 Task: Add Attachment from "Attach a link" to Card Card0000000084 in Board Board0000000021 in Workspace WS0000000007 in Trello. Add Cover Red to Card Card0000000084 in Board Board0000000021 in Workspace WS0000000007 in Trello. Add "Join Card" Button Button0000000084  to Card Card0000000084 in Board Board0000000021 in Workspace WS0000000007 in Trello. Add Description DS0000000084 to Card Card0000000084 in Board Board0000000021 in Workspace WS0000000007 in Trello. Add Comment CM0000000084 to Card Card0000000084 in Board Board0000000021 in Workspace WS0000000007 in Trello
Action: Mouse moved to (402, 395)
Screenshot: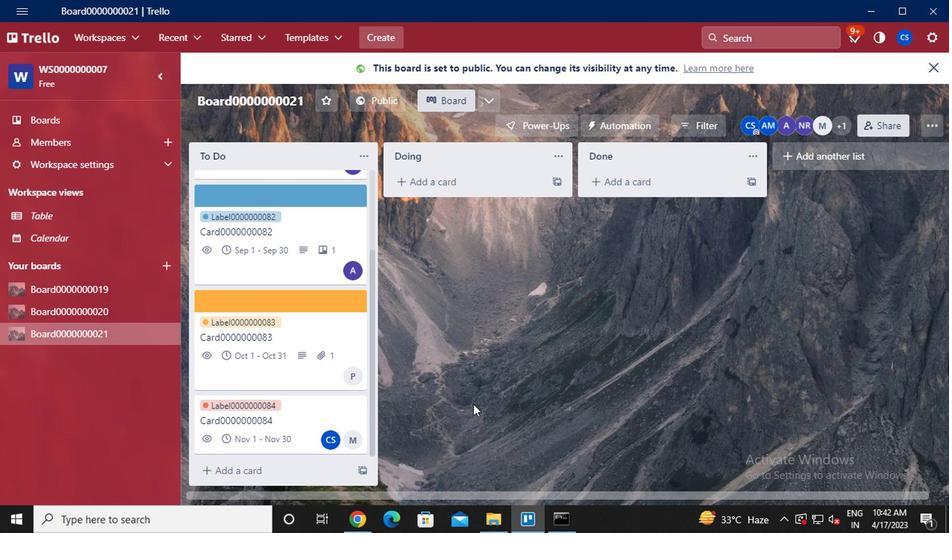 
Action: Mouse scrolled (402, 394) with delta (0, 0)
Screenshot: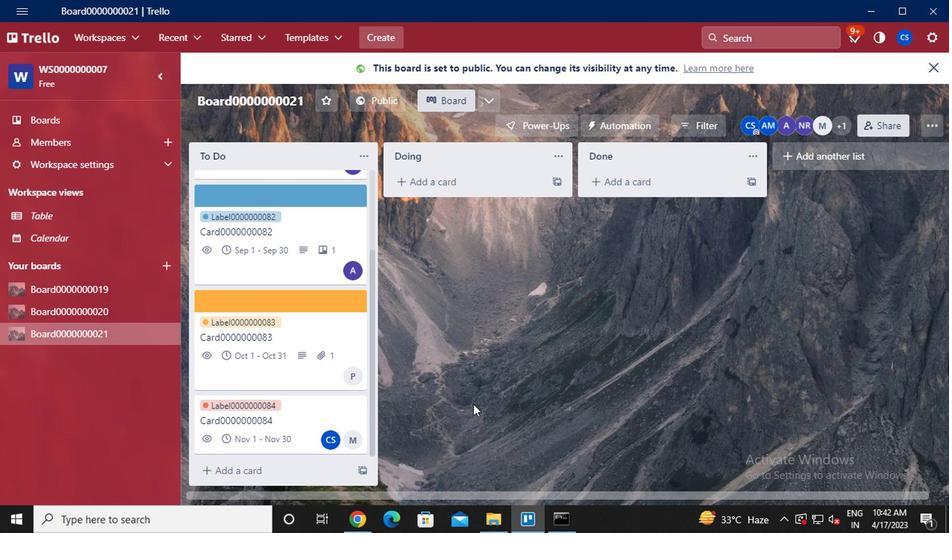 
Action: Mouse moved to (377, 392)
Screenshot: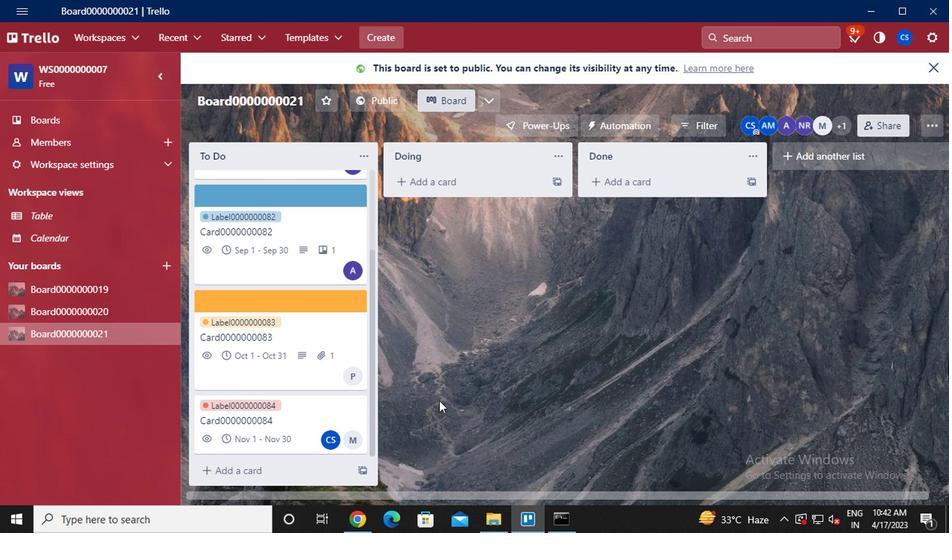 
Action: Mouse scrolled (377, 391) with delta (0, 0)
Screenshot: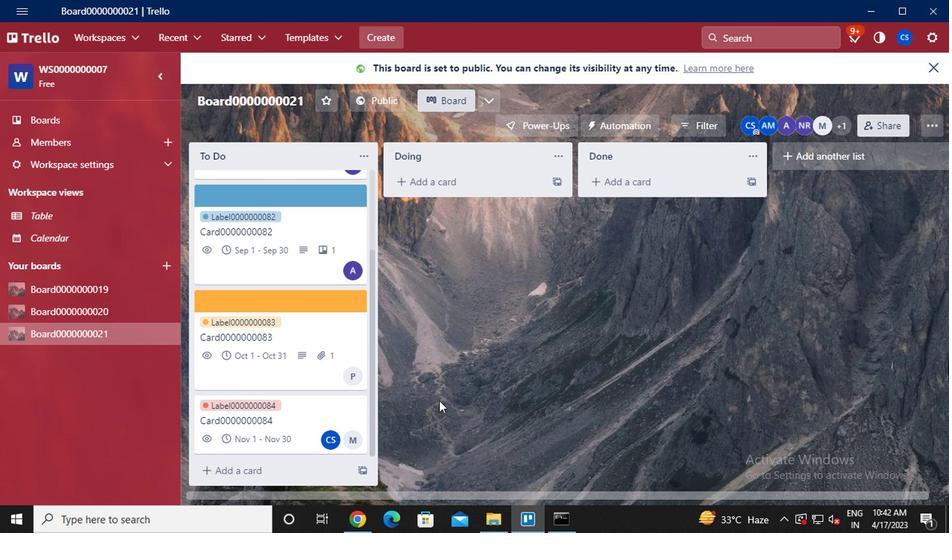 
Action: Mouse moved to (352, 392)
Screenshot: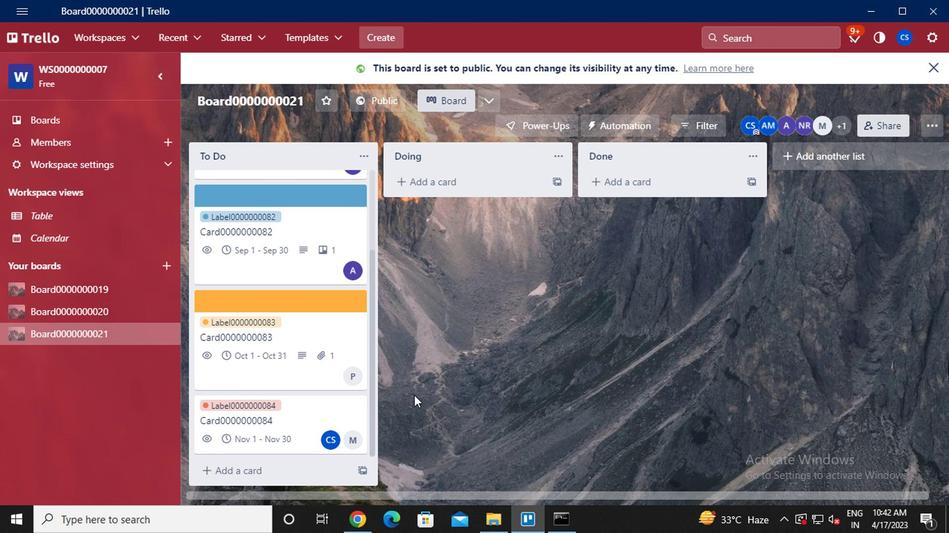 
Action: Mouse scrolled (352, 391) with delta (0, 0)
Screenshot: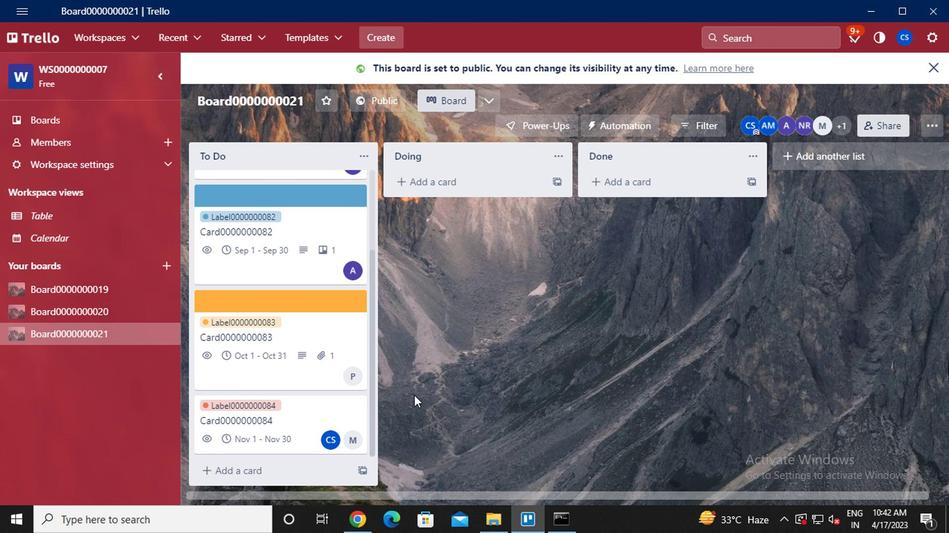 
Action: Mouse moved to (282, 420)
Screenshot: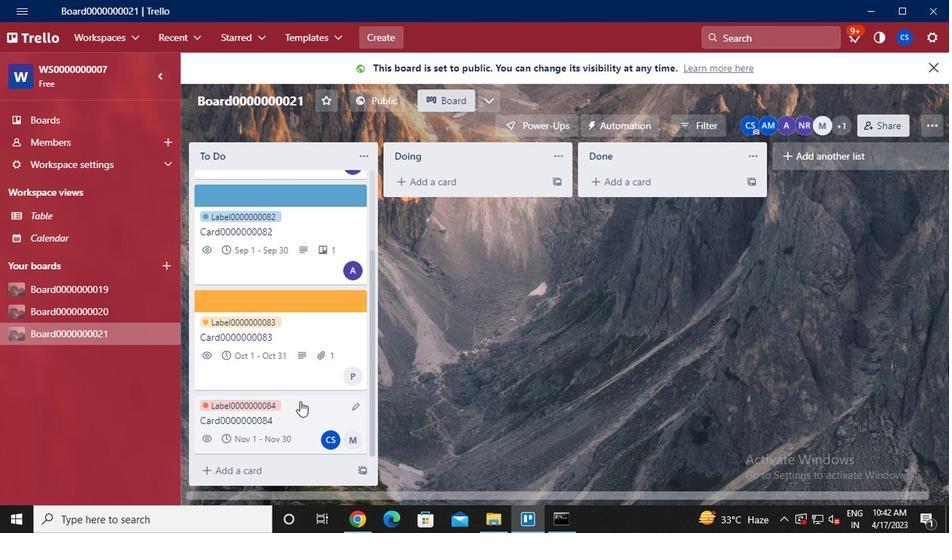 
Action: Mouse pressed left at (282, 420)
Screenshot: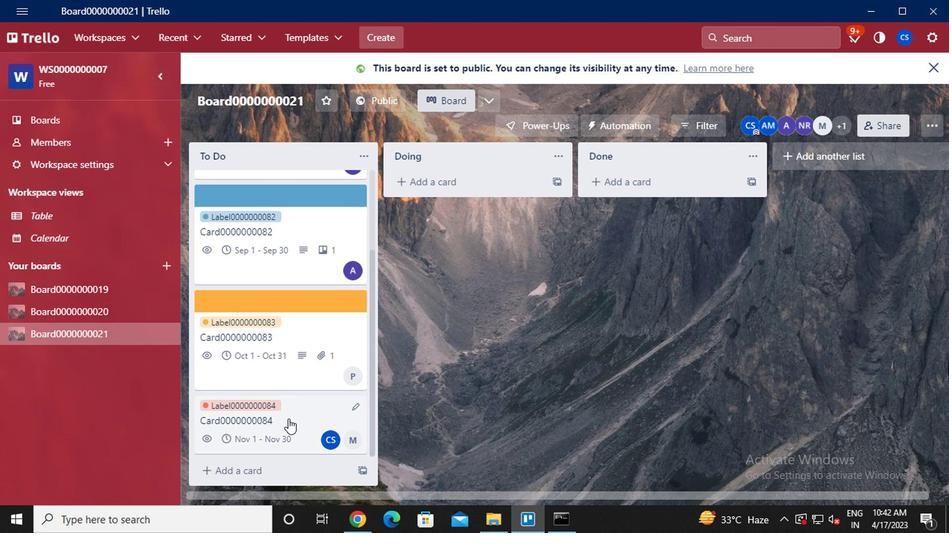 
Action: Mouse moved to (666, 247)
Screenshot: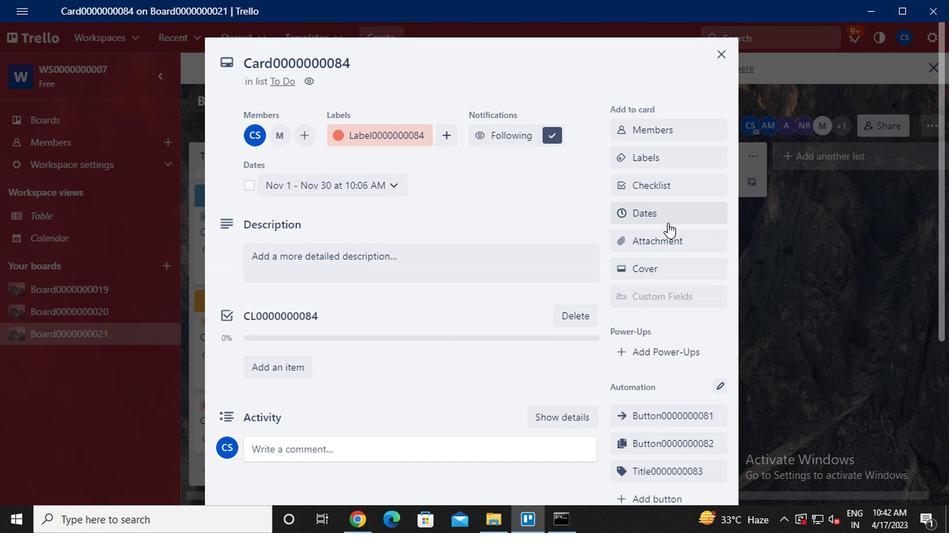 
Action: Mouse pressed left at (666, 247)
Screenshot: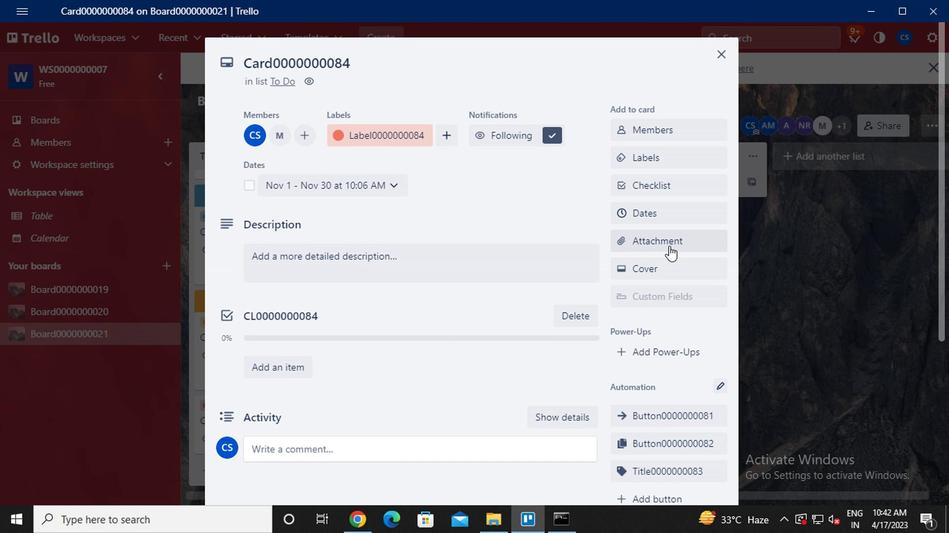 
Action: Key pressed <Key.shift>ctrl+V
Screenshot: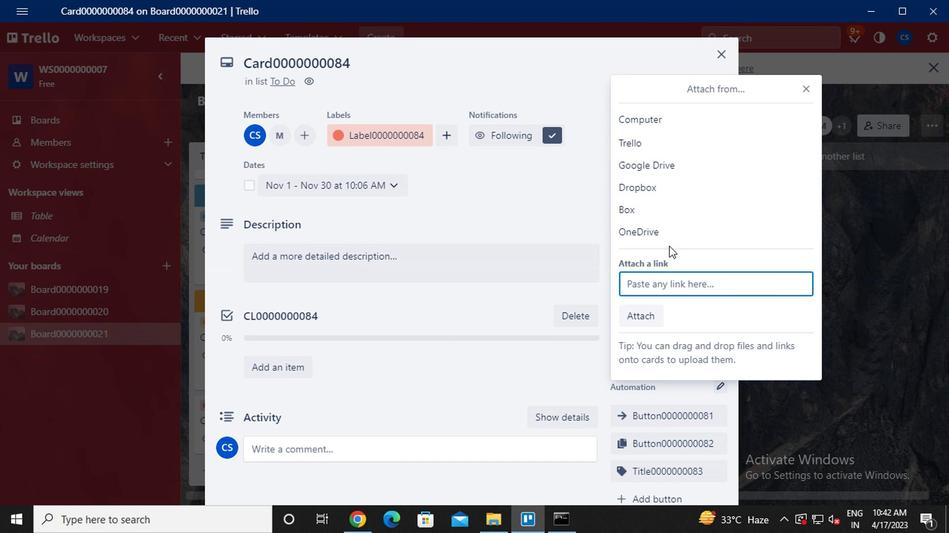 
Action: Mouse moved to (667, 308)
Screenshot: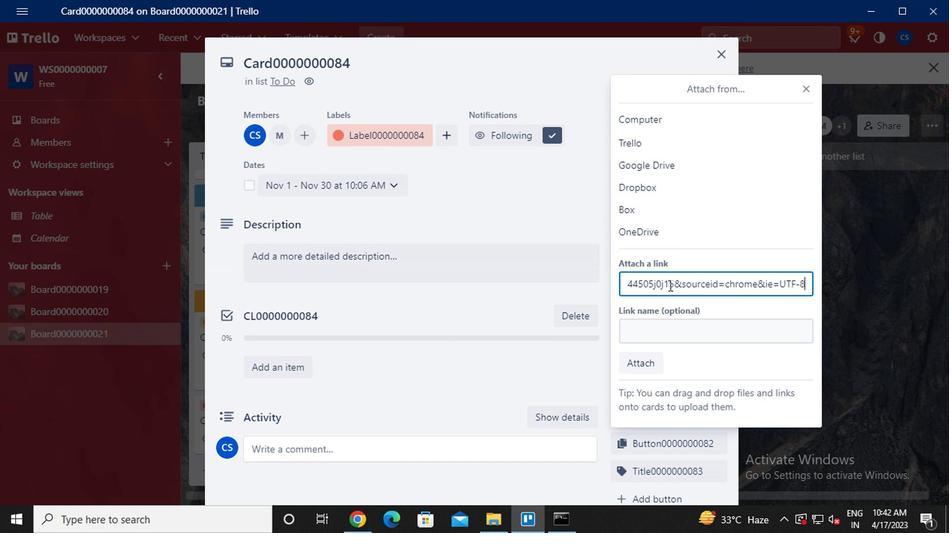 
Action: Key pressed <Key.enter>
Screenshot: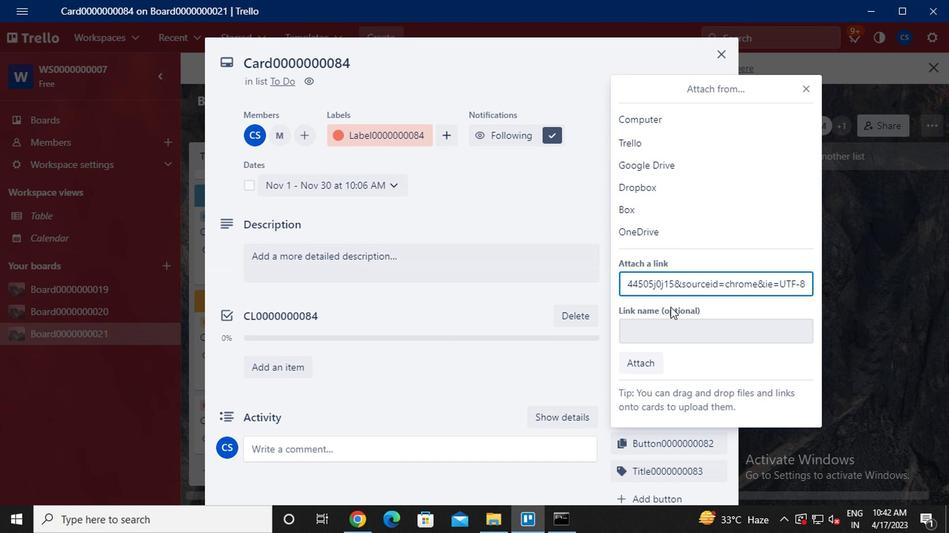 
Action: Mouse moved to (666, 272)
Screenshot: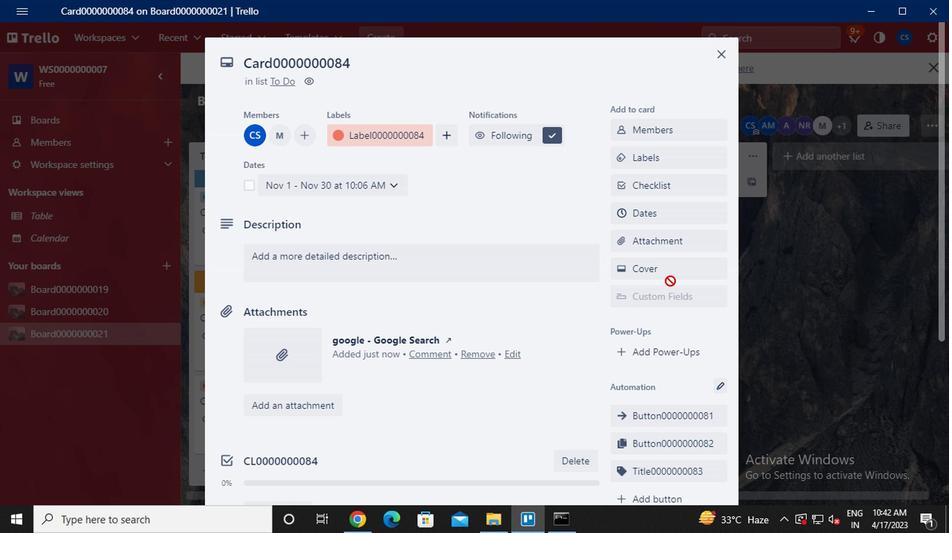 
Action: Mouse pressed left at (666, 272)
Screenshot: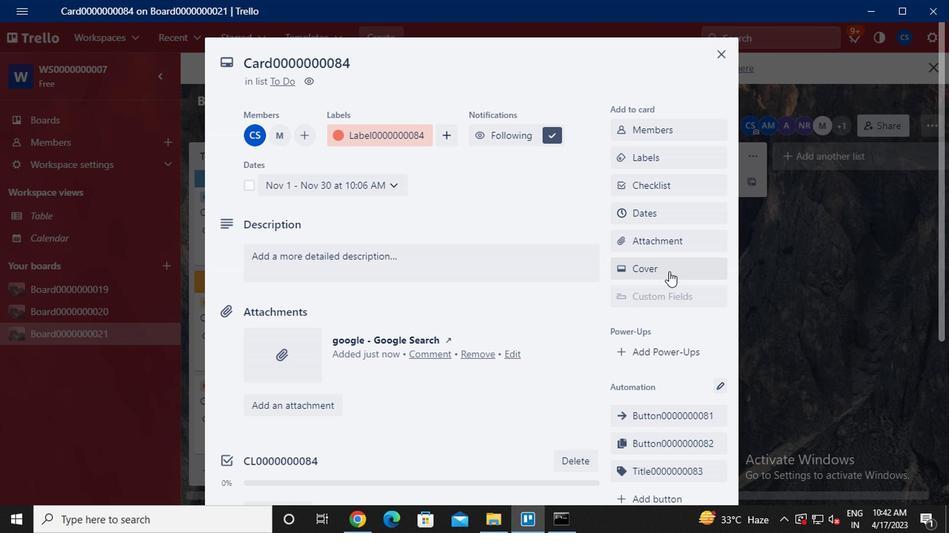 
Action: Mouse moved to (754, 231)
Screenshot: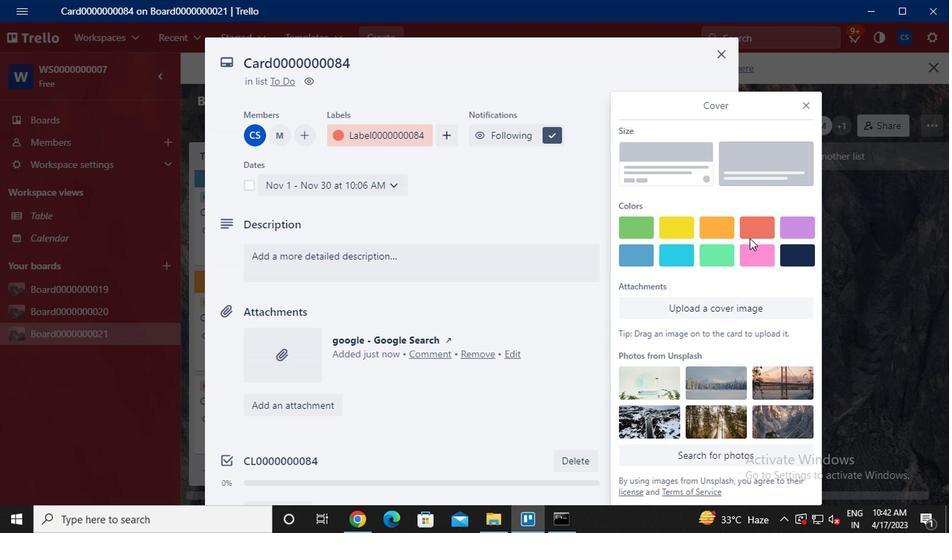 
Action: Mouse pressed left at (754, 231)
Screenshot: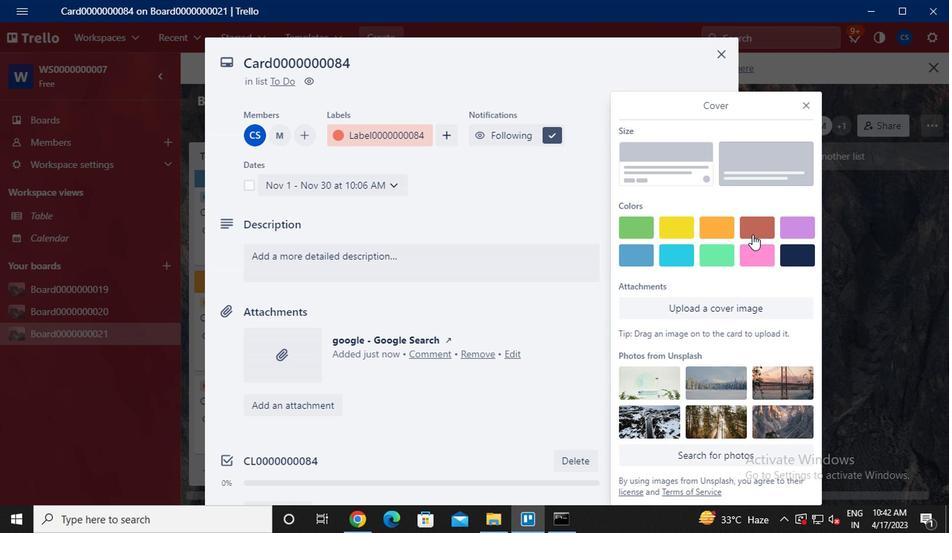 
Action: Mouse moved to (805, 81)
Screenshot: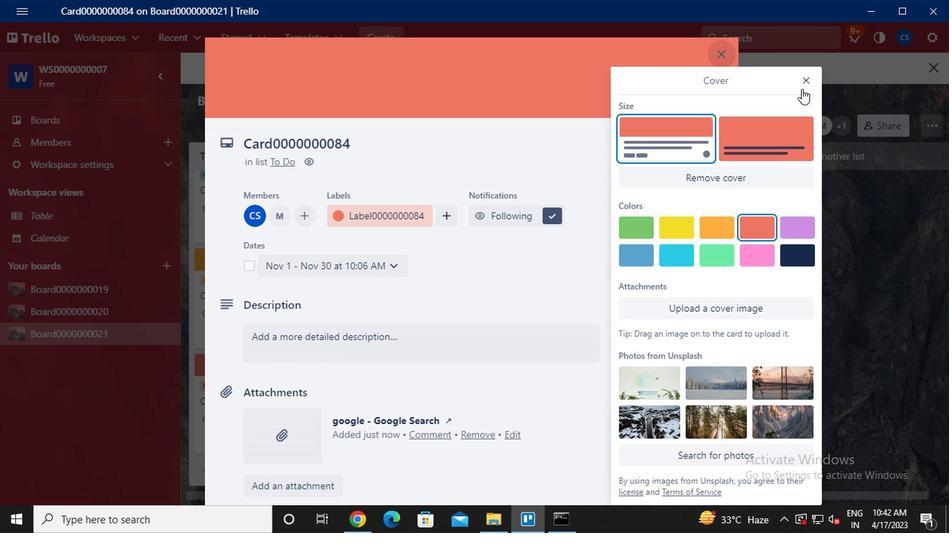 
Action: Mouse pressed left at (805, 81)
Screenshot: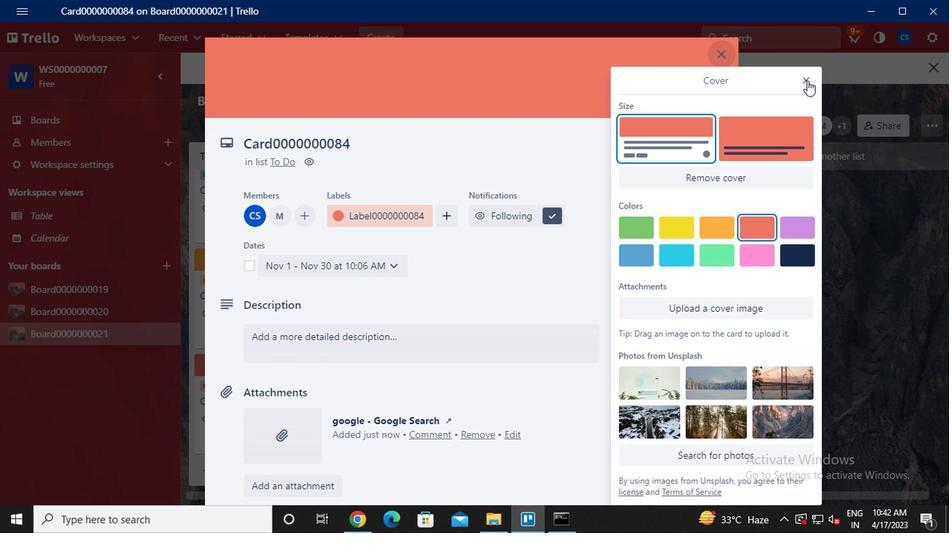 
Action: Mouse moved to (737, 192)
Screenshot: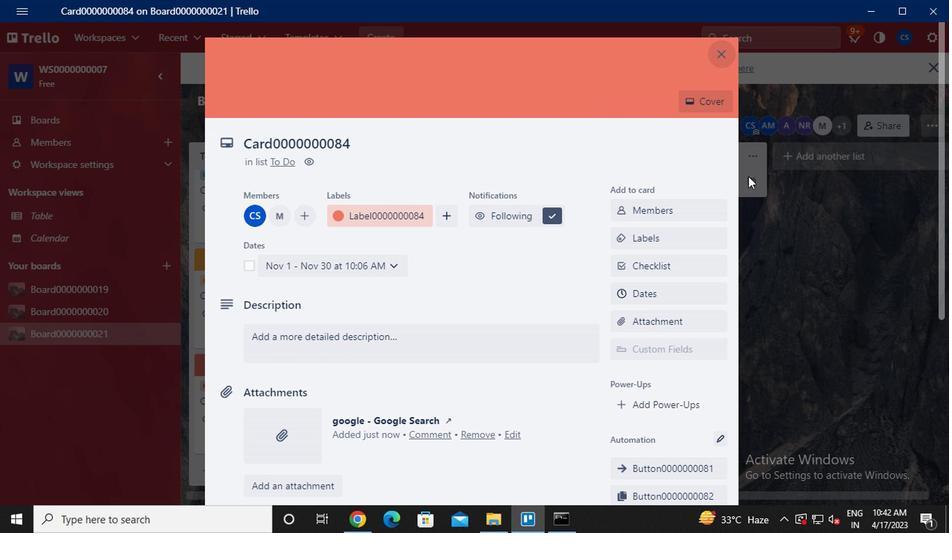 
Action: Mouse scrolled (737, 192) with delta (0, 0)
Screenshot: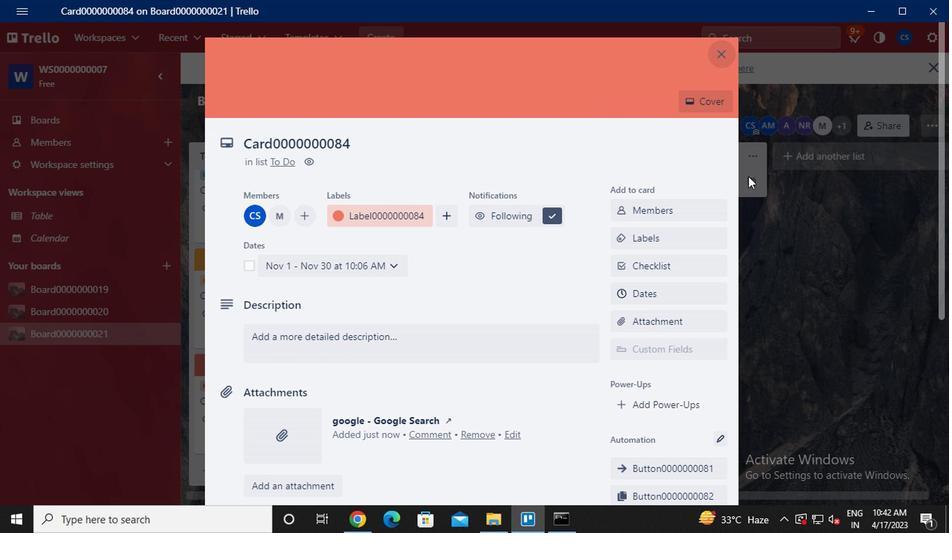 
Action: Mouse moved to (676, 262)
Screenshot: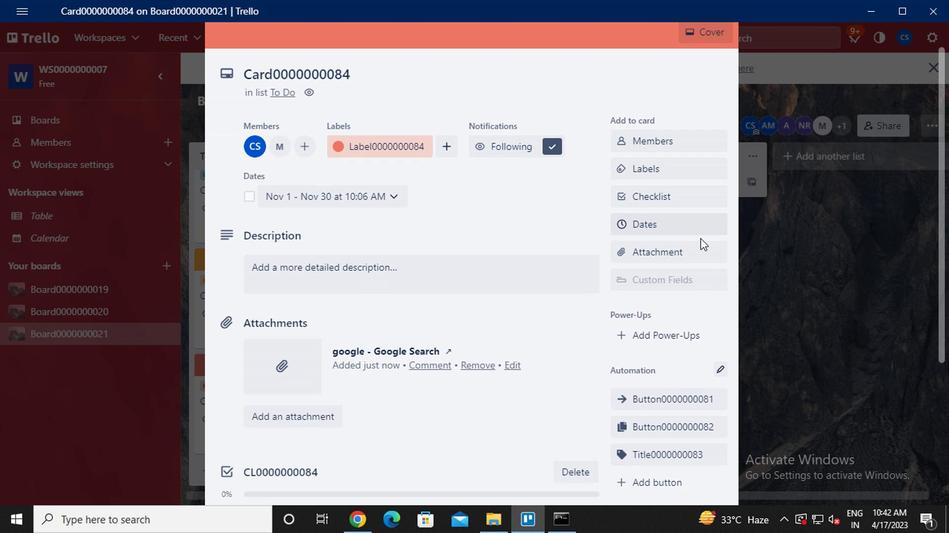 
Action: Mouse scrolled (676, 262) with delta (0, 0)
Screenshot: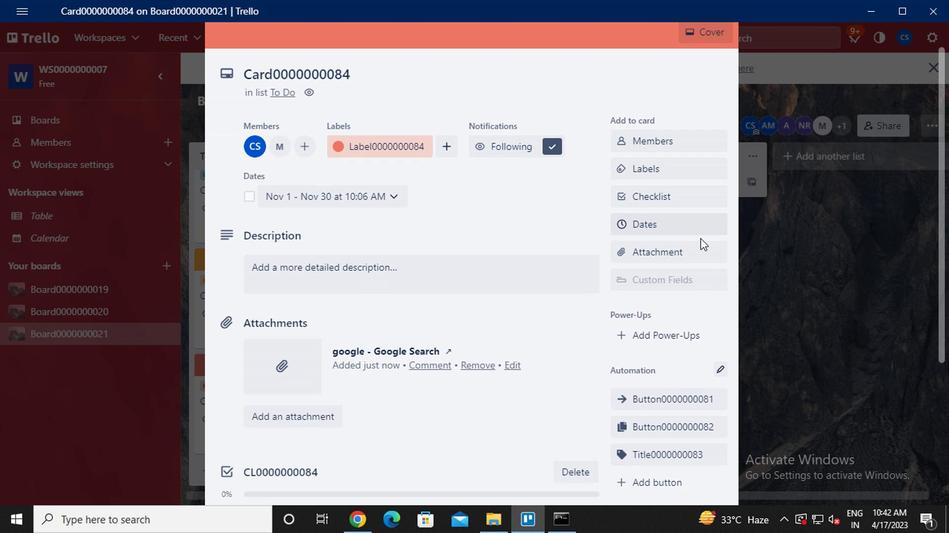 
Action: Mouse moved to (666, 276)
Screenshot: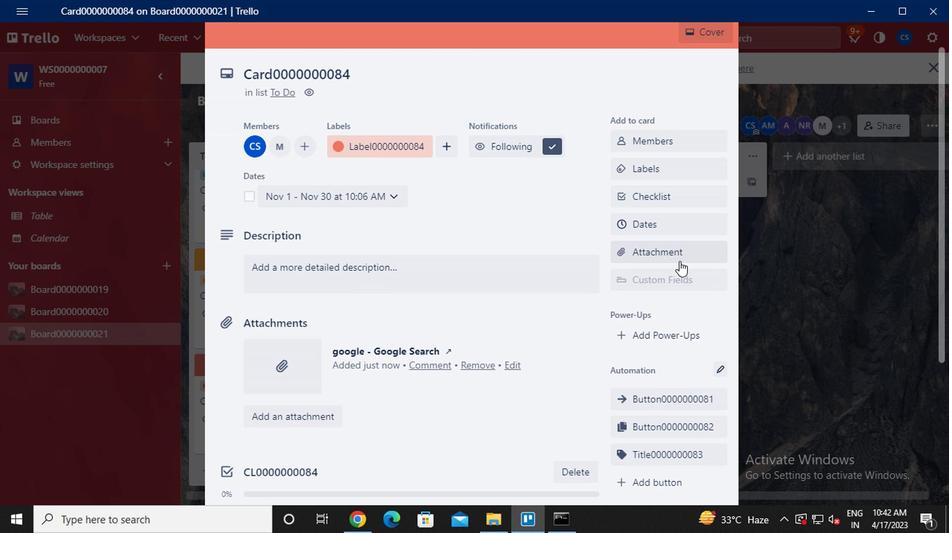 
Action: Mouse scrolled (666, 275) with delta (0, 0)
Screenshot: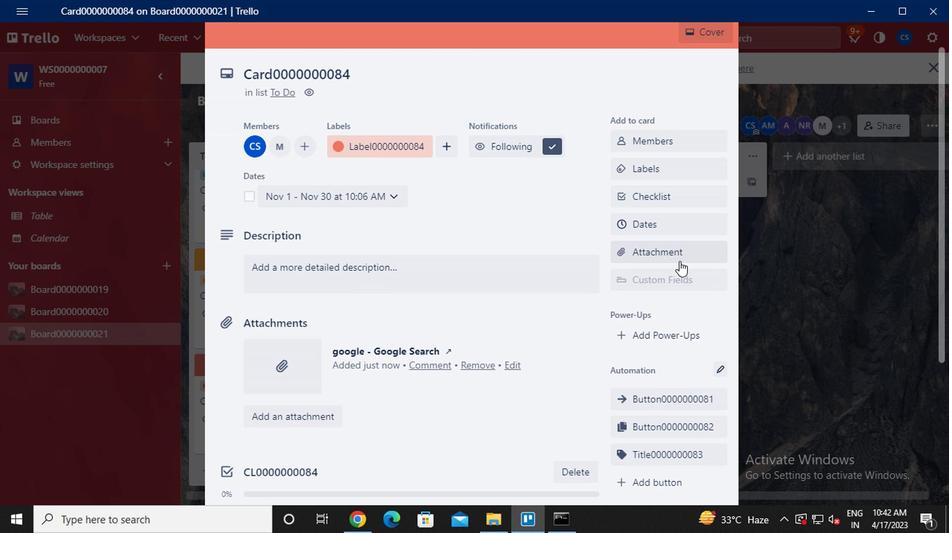 
Action: Mouse moved to (662, 290)
Screenshot: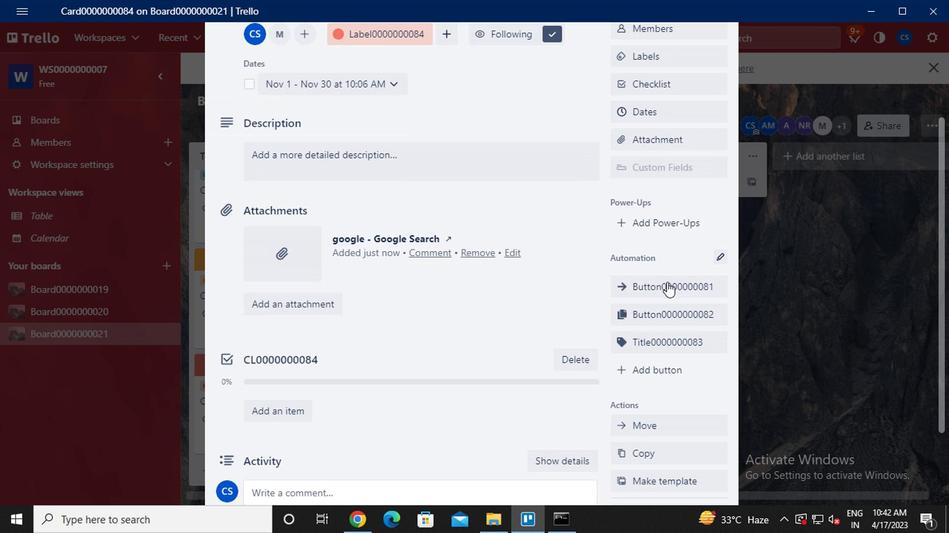 
Action: Mouse scrolled (662, 289) with delta (0, 0)
Screenshot: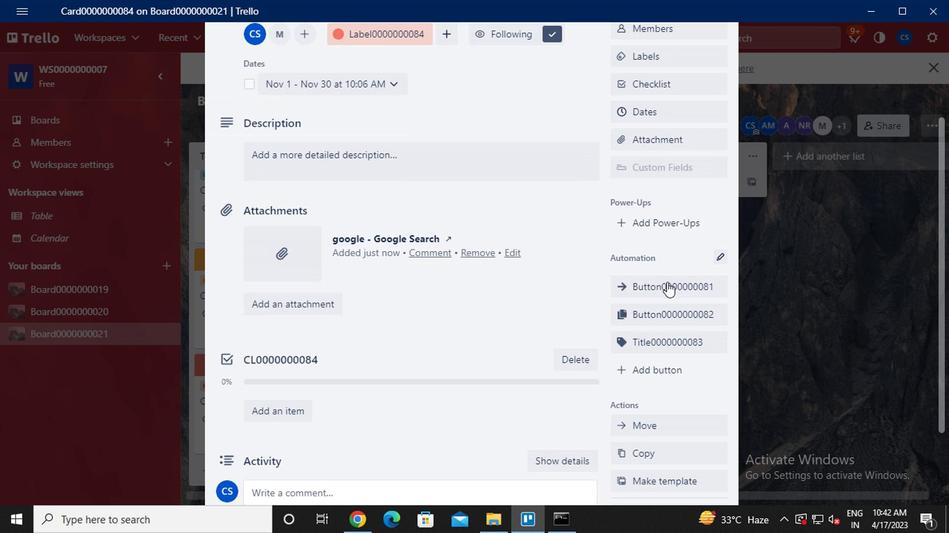 
Action: Mouse moved to (663, 281)
Screenshot: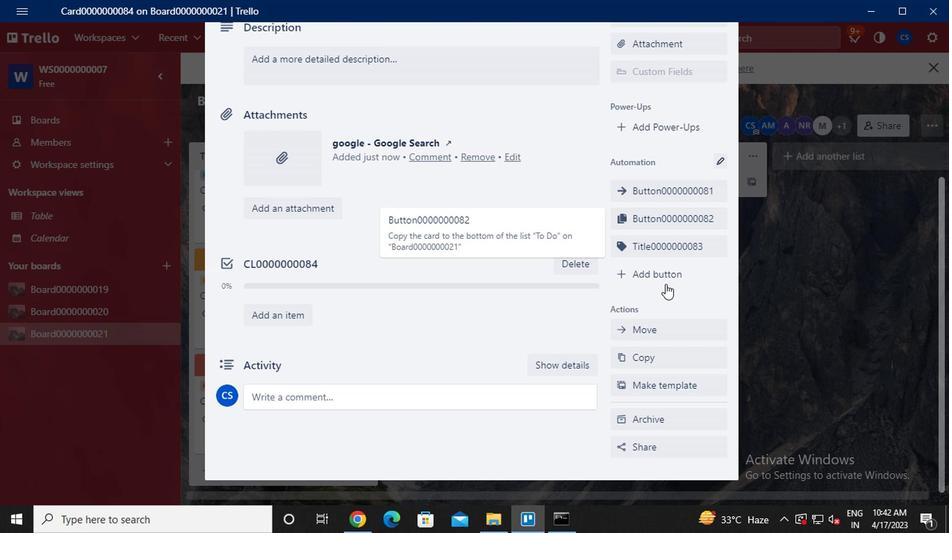 
Action: Mouse pressed left at (663, 281)
Screenshot: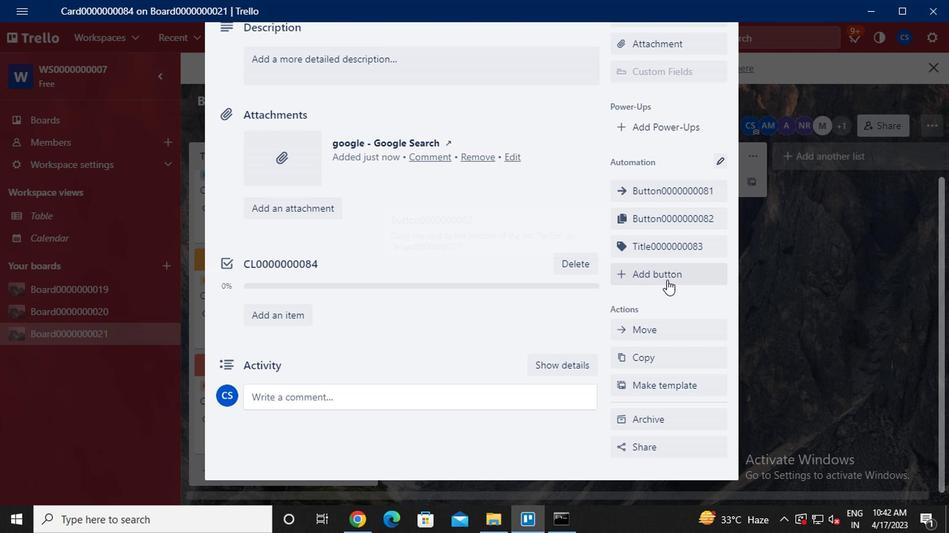 
Action: Mouse moved to (681, 208)
Screenshot: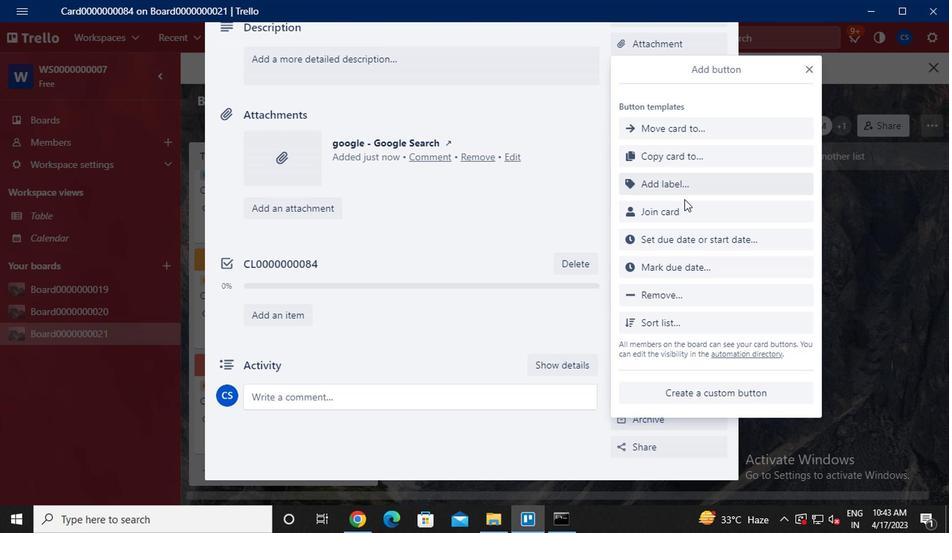 
Action: Mouse pressed left at (681, 208)
Screenshot: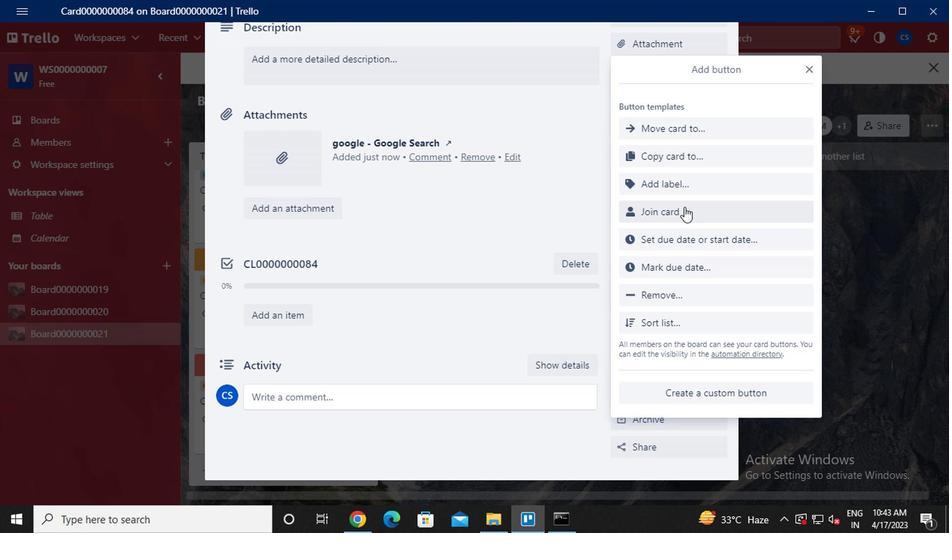 
Action: Mouse moved to (599, 266)
Screenshot: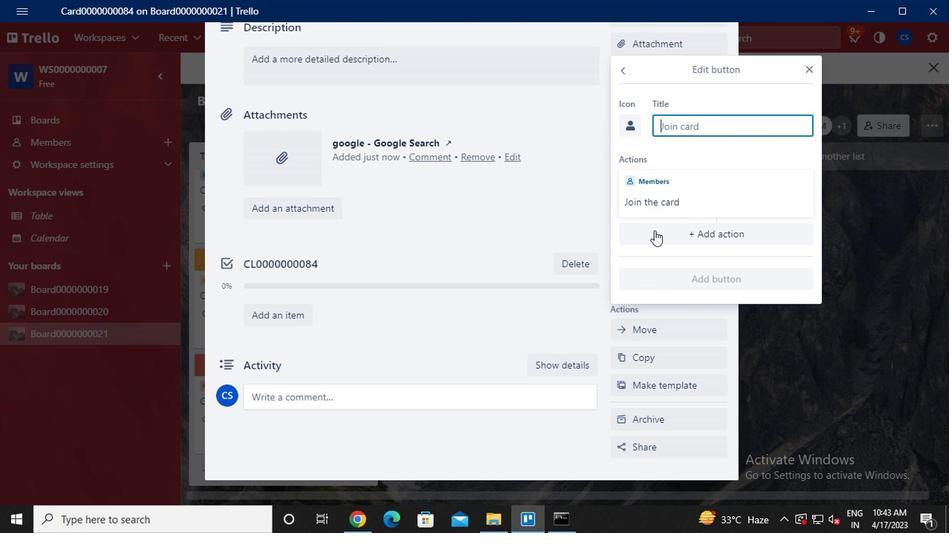 
Action: Key pressed <Key.caps_lock>ctrl+B<Key.caps_lock>UTTON0000000084
Screenshot: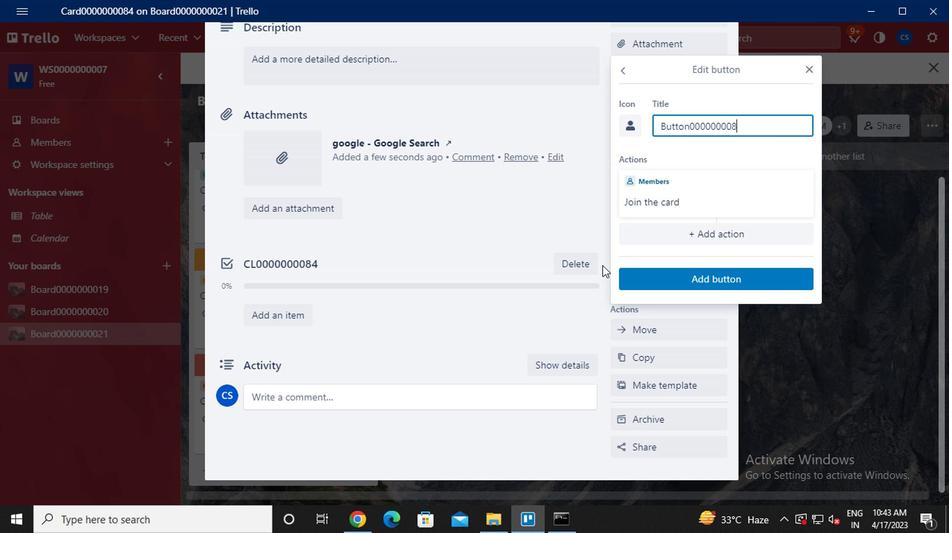 
Action: Mouse moved to (676, 279)
Screenshot: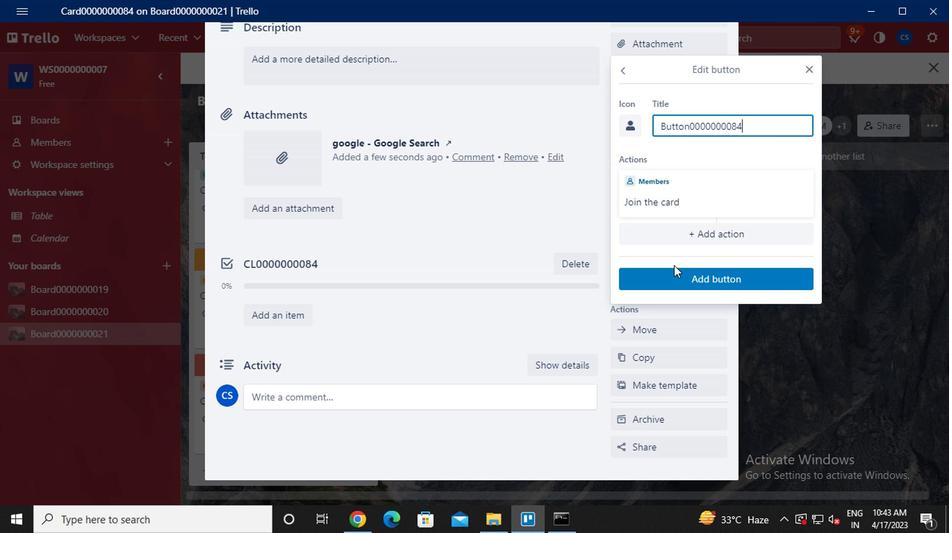 
Action: Mouse pressed left at (676, 279)
Screenshot: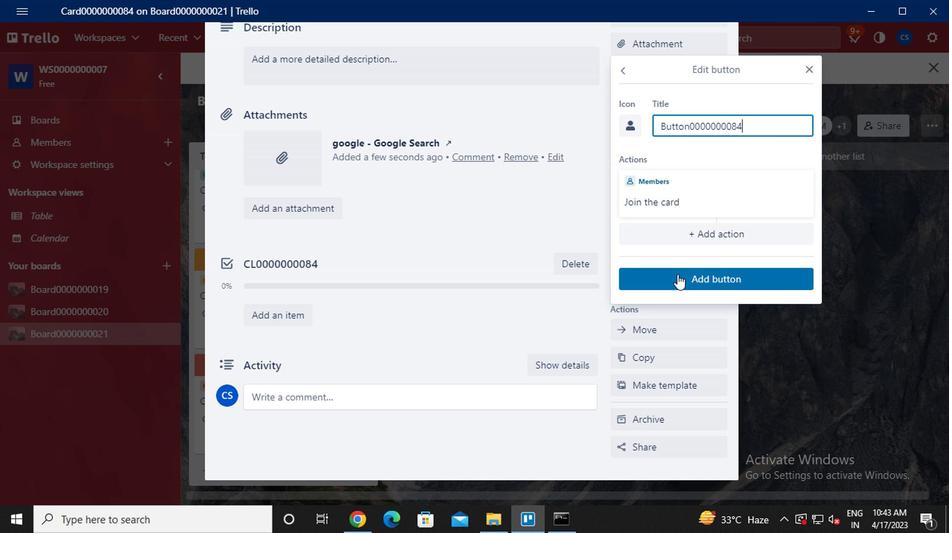 
Action: Mouse moved to (380, 200)
Screenshot: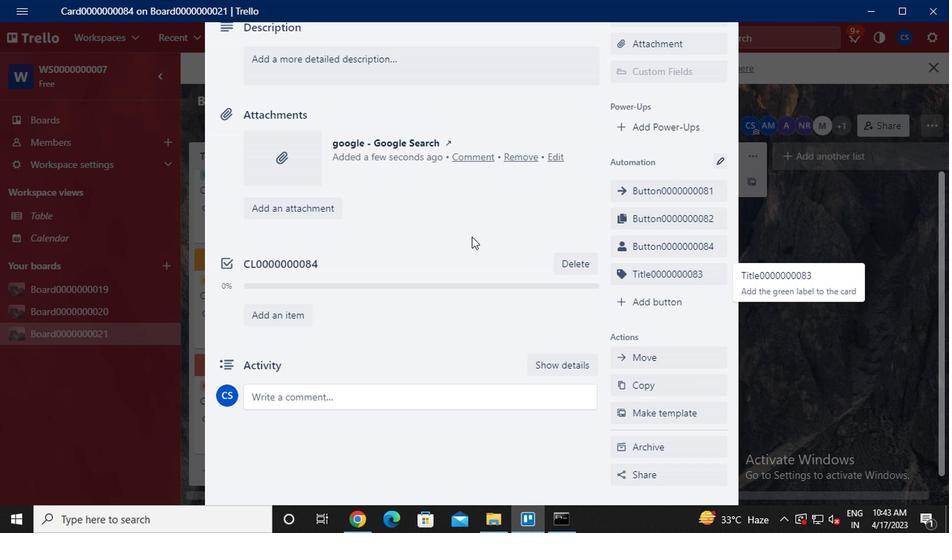 
Action: Mouse scrolled (380, 201) with delta (0, 0)
Screenshot: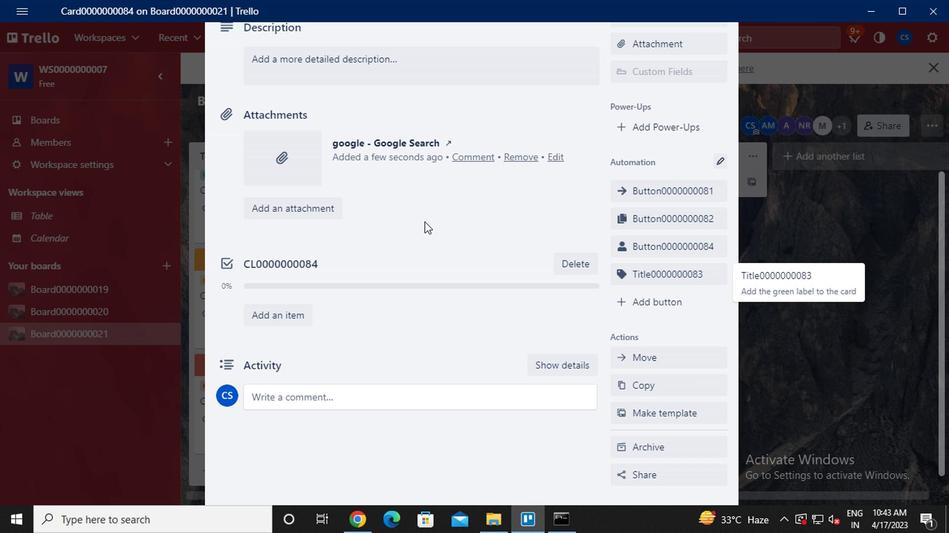 
Action: Mouse scrolled (380, 201) with delta (0, 0)
Screenshot: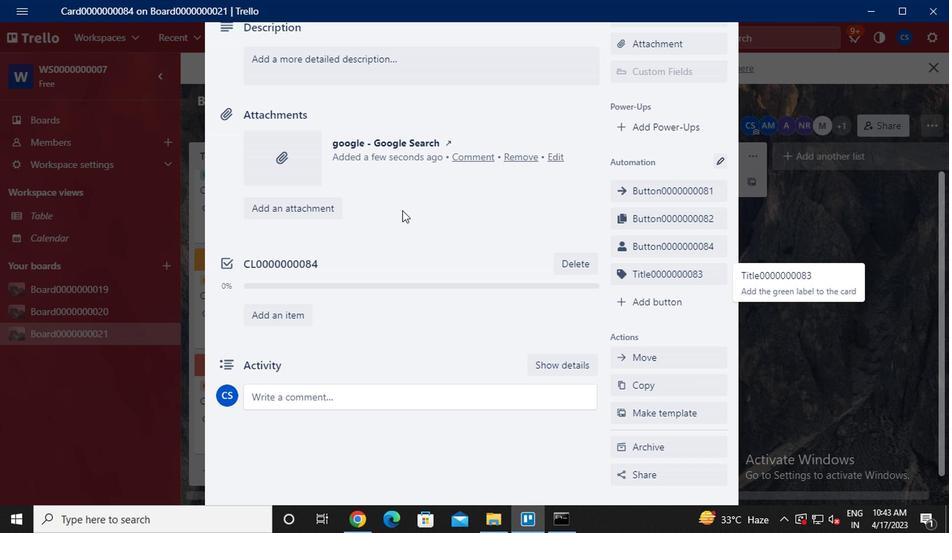 
Action: Mouse moved to (355, 191)
Screenshot: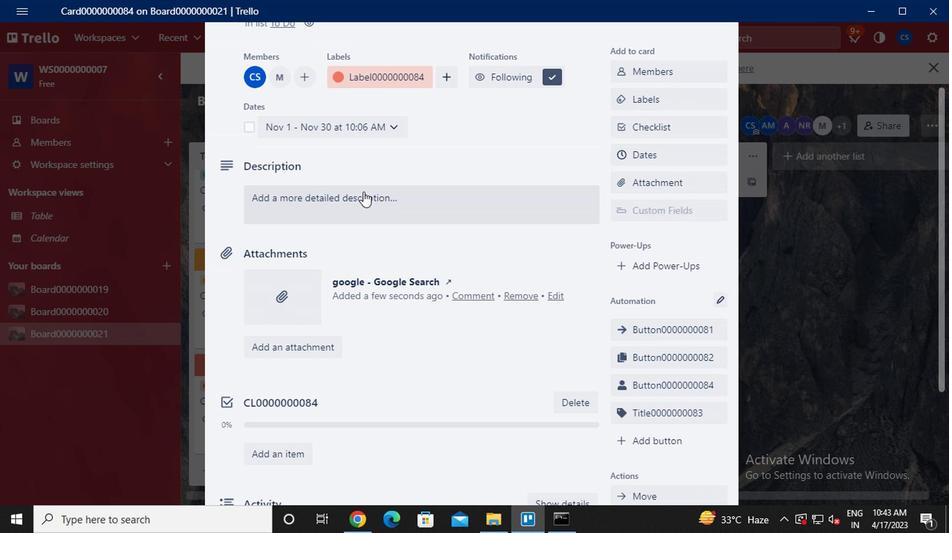 
Action: Mouse pressed left at (355, 191)
Screenshot: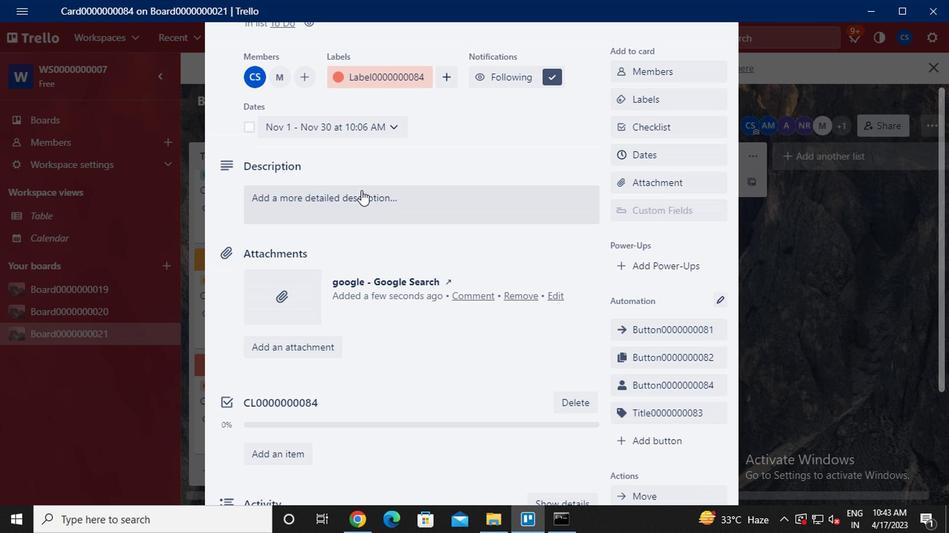
Action: Key pressed <Key.caps_lock>DS0000000084
Screenshot: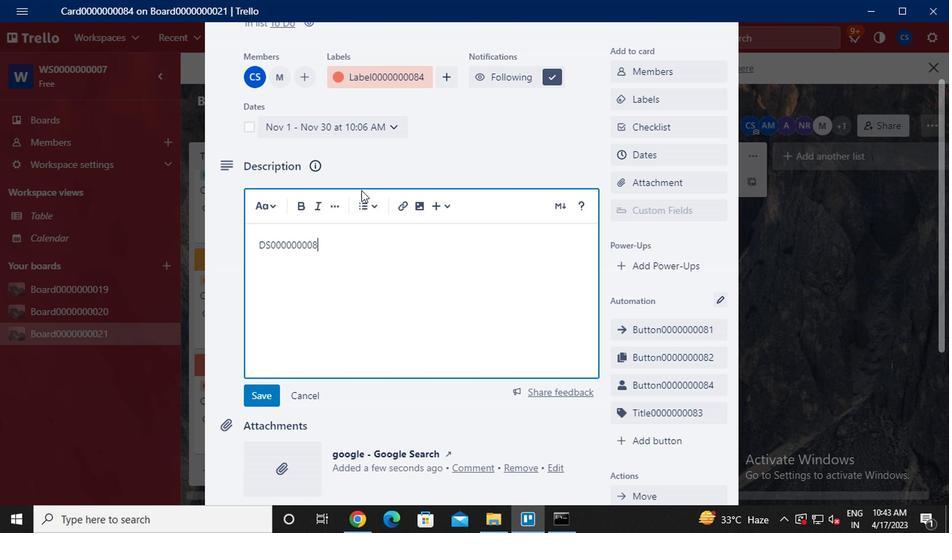 
Action: Mouse moved to (267, 395)
Screenshot: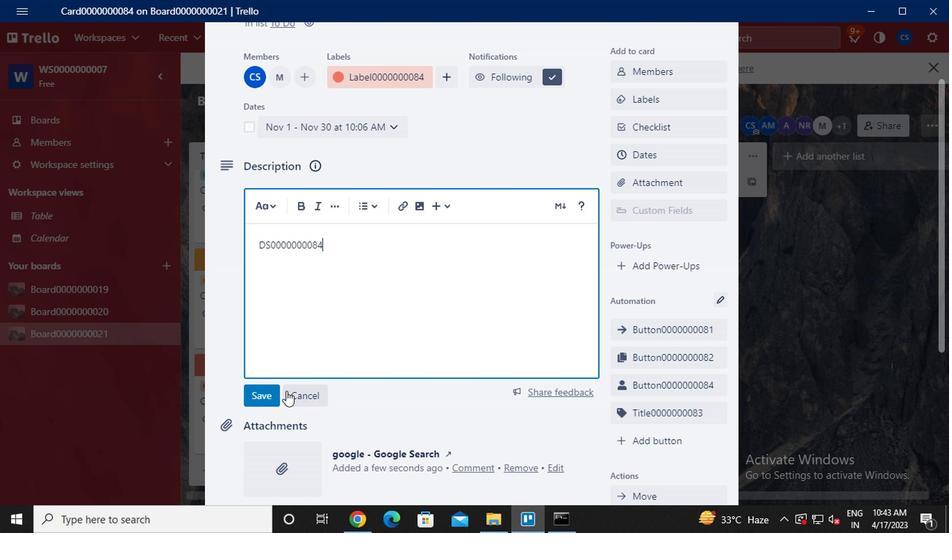 
Action: Mouse pressed left at (267, 395)
Screenshot: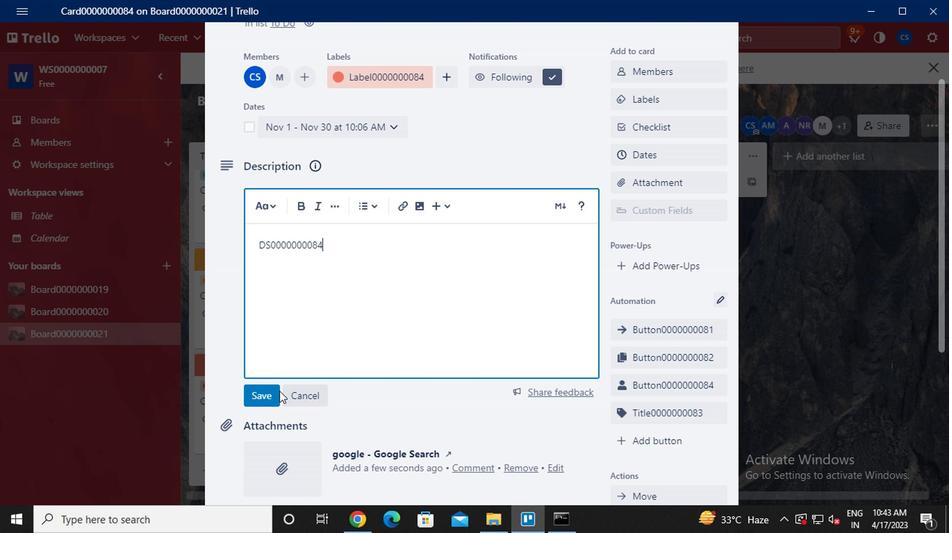 
Action: Mouse moved to (351, 342)
Screenshot: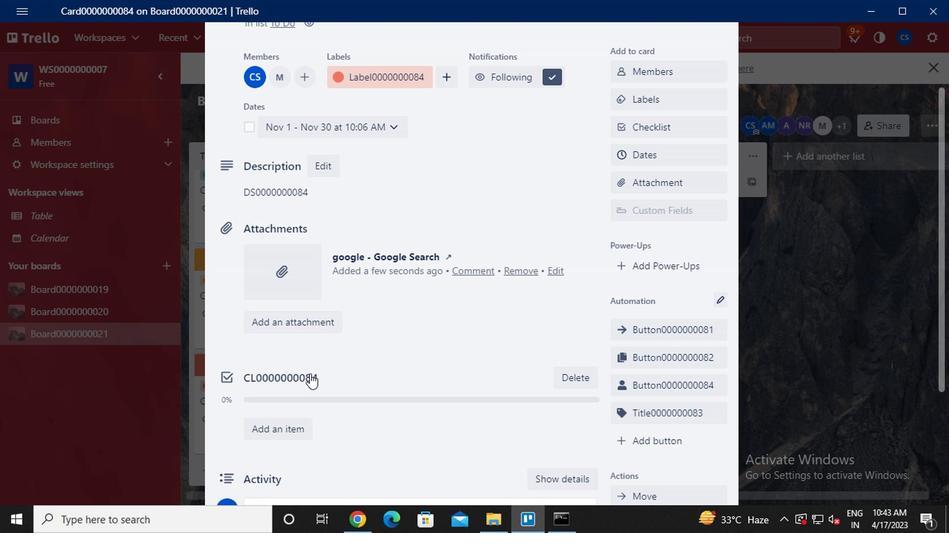 
Action: Mouse scrolled (351, 342) with delta (0, 0)
Screenshot: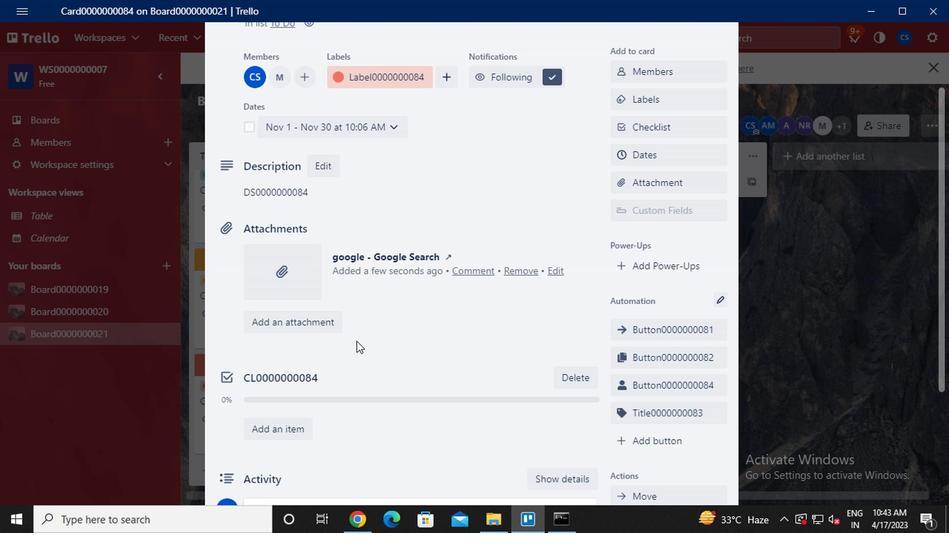 
Action: Mouse scrolled (351, 342) with delta (0, 0)
Screenshot: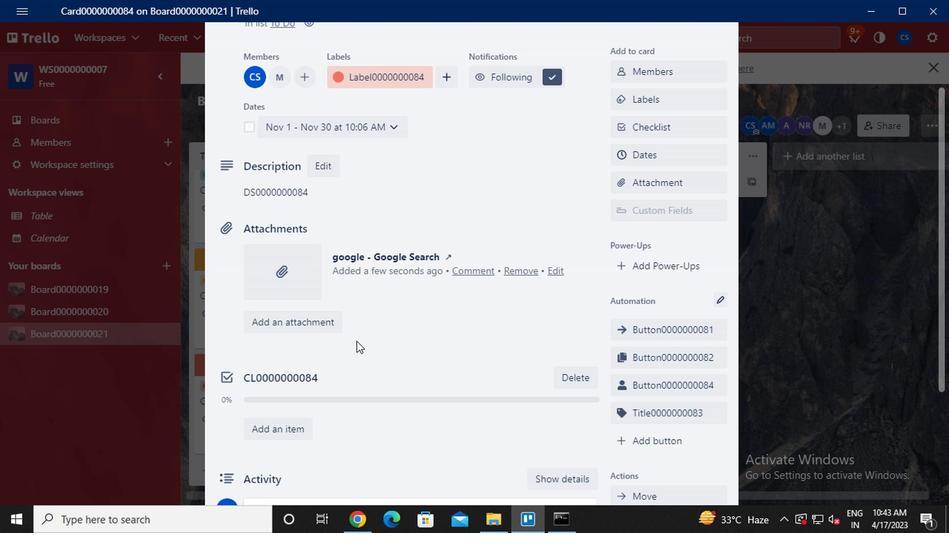 
Action: Mouse scrolled (351, 342) with delta (0, 0)
Screenshot: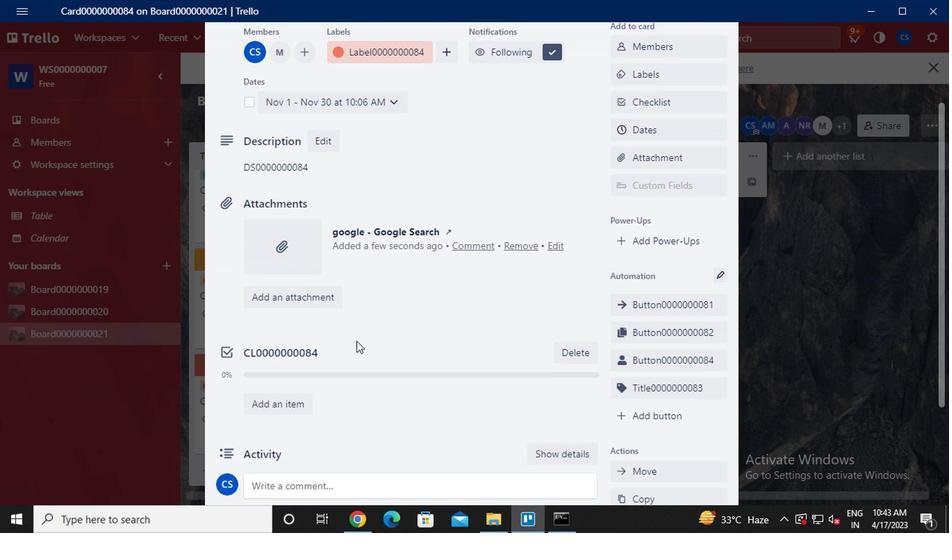 
Action: Mouse scrolled (351, 342) with delta (0, 0)
Screenshot: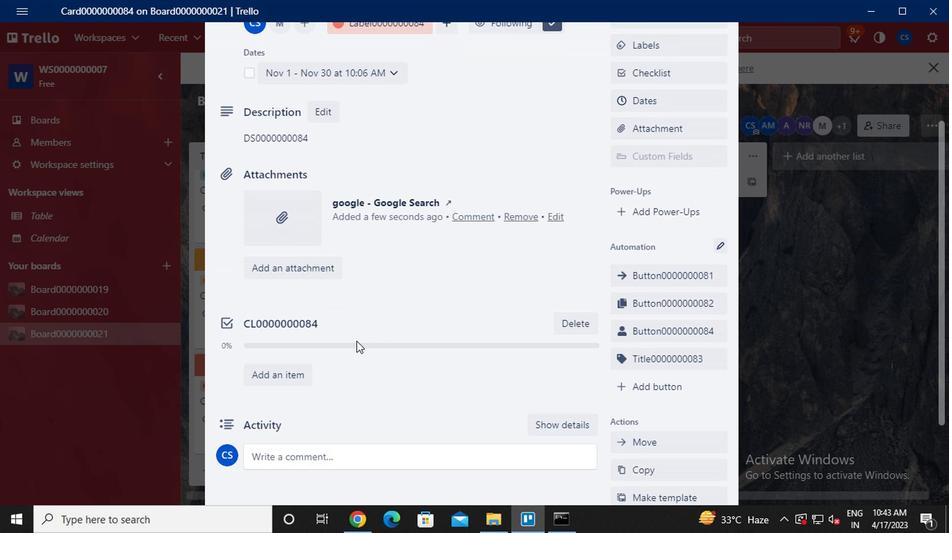
Action: Mouse moved to (337, 324)
Screenshot: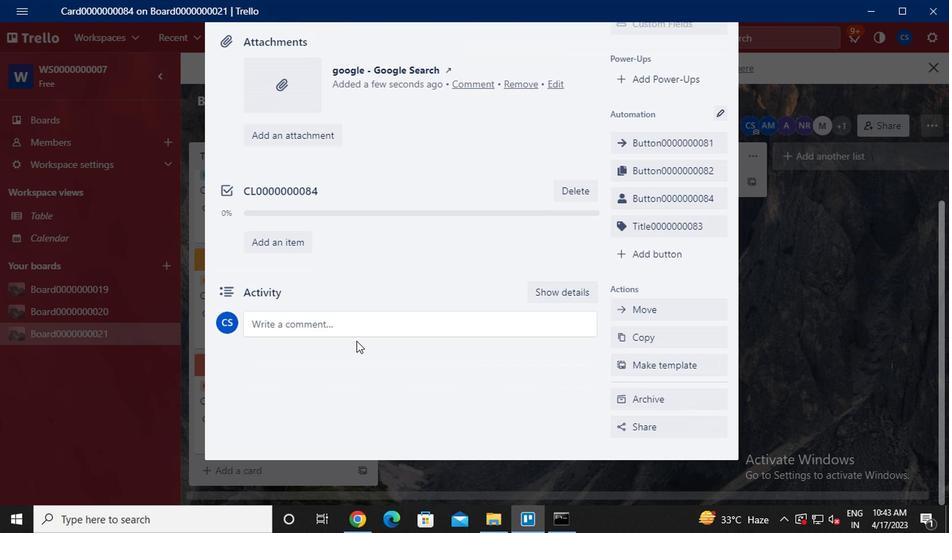 
Action: Mouse pressed left at (337, 324)
Screenshot: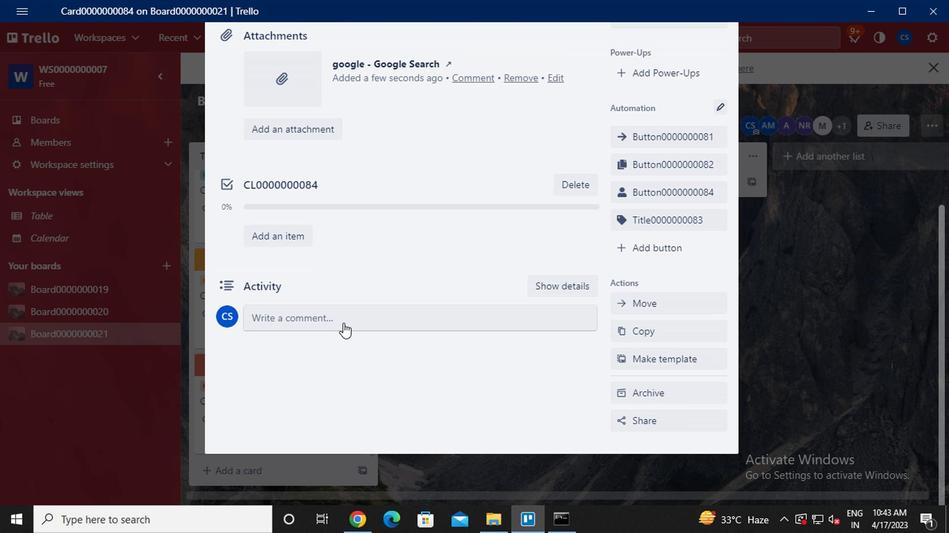 
Action: Key pressed CM0000000084
Screenshot: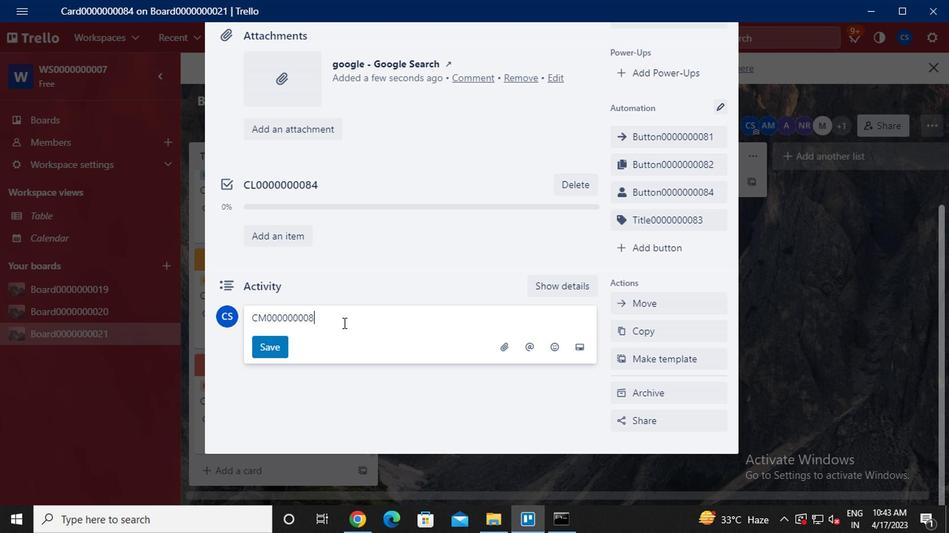 
Action: Mouse moved to (254, 348)
Screenshot: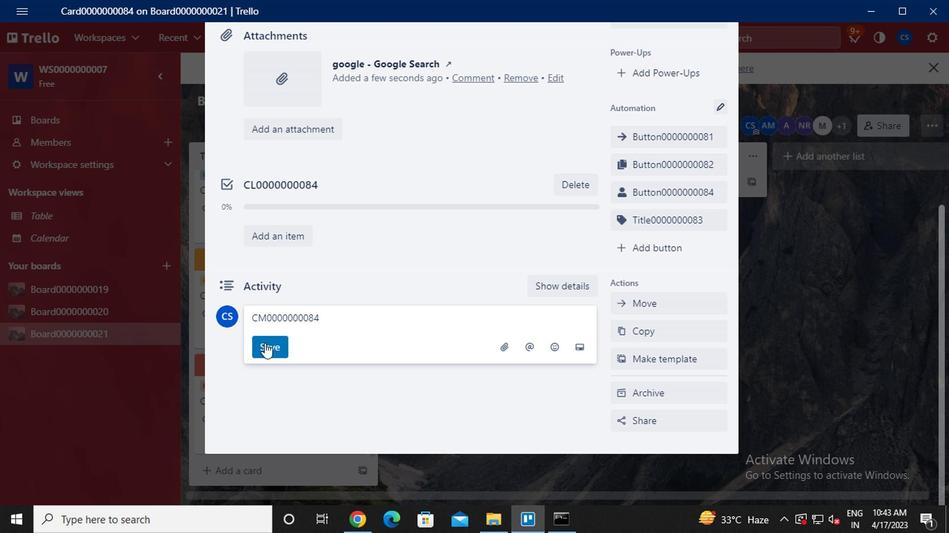 
Action: Mouse pressed left at (254, 348)
Screenshot: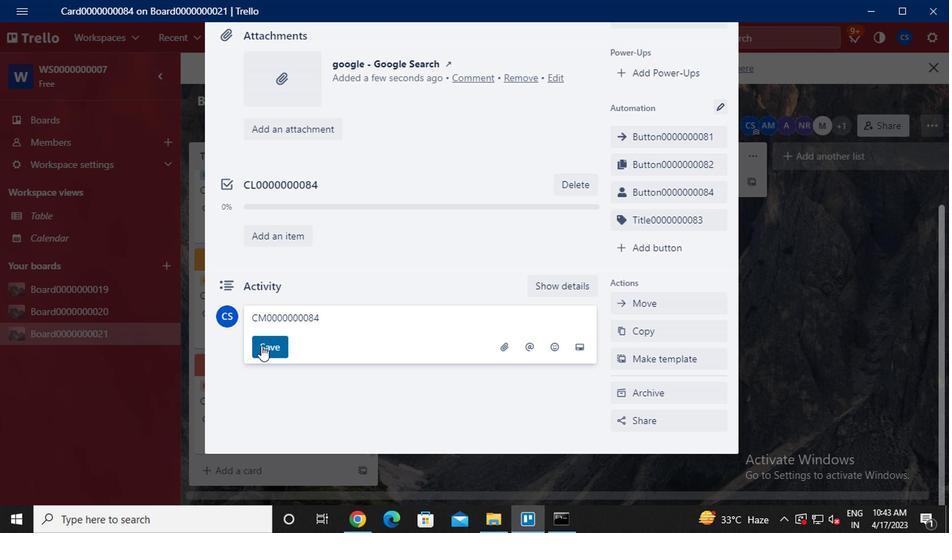 
Action: Mouse moved to (448, 287)
Screenshot: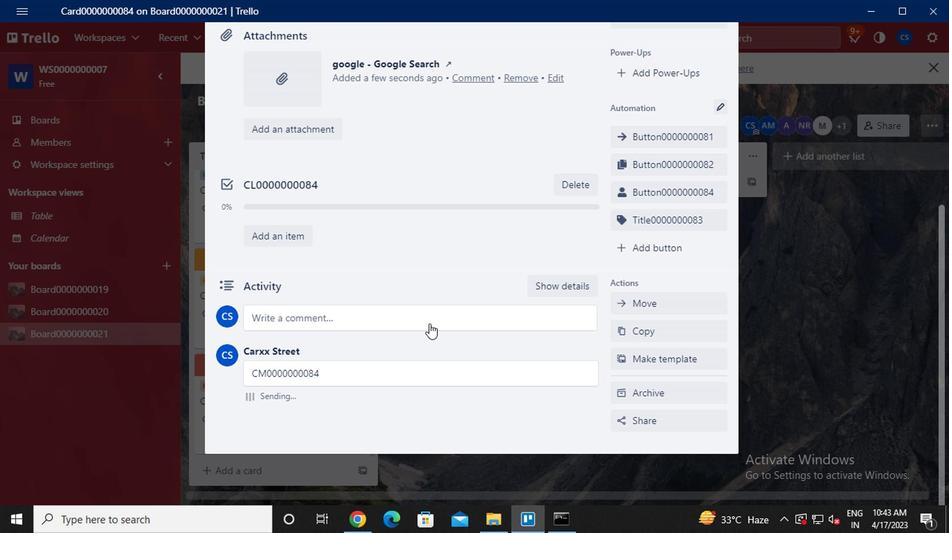
